 Task: Add a field from the Popular template Priority a blank project AptitudeWorks
Action: Mouse moved to (1115, 100)
Screenshot: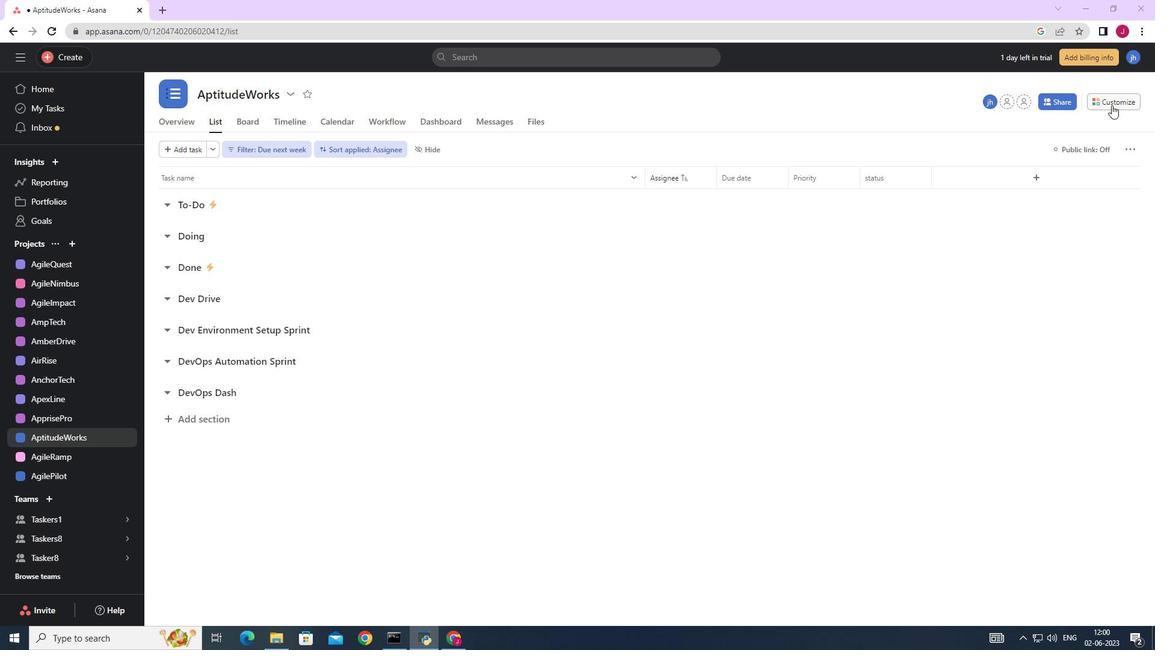 
Action: Mouse pressed left at (1115, 100)
Screenshot: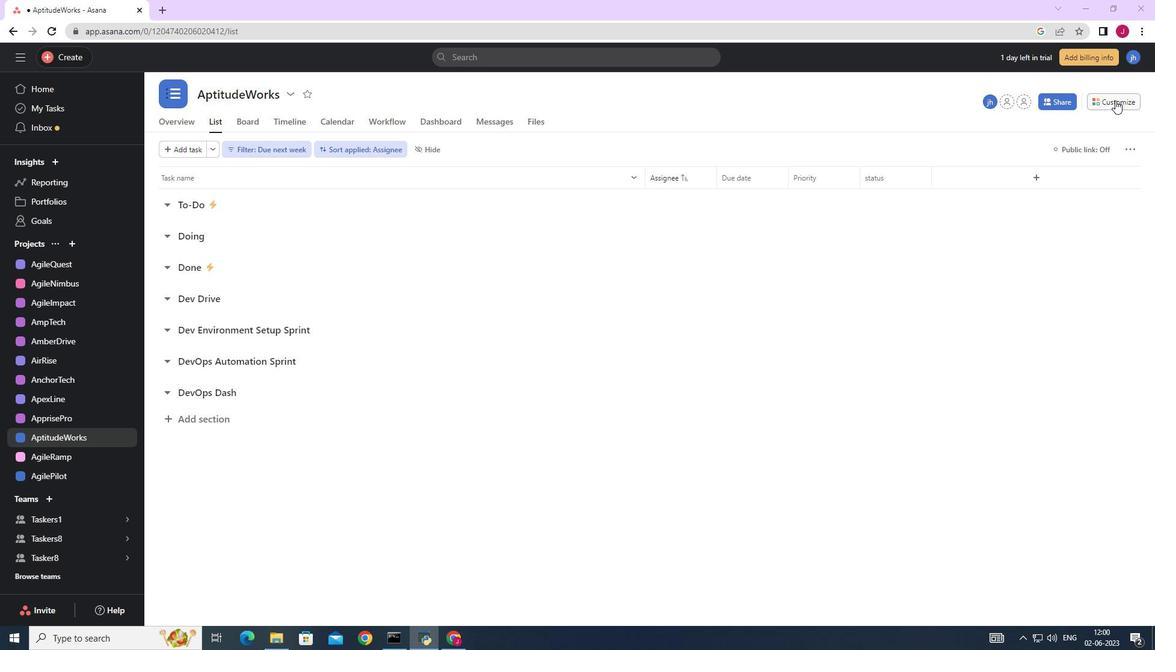 
Action: Mouse moved to (1017, 241)
Screenshot: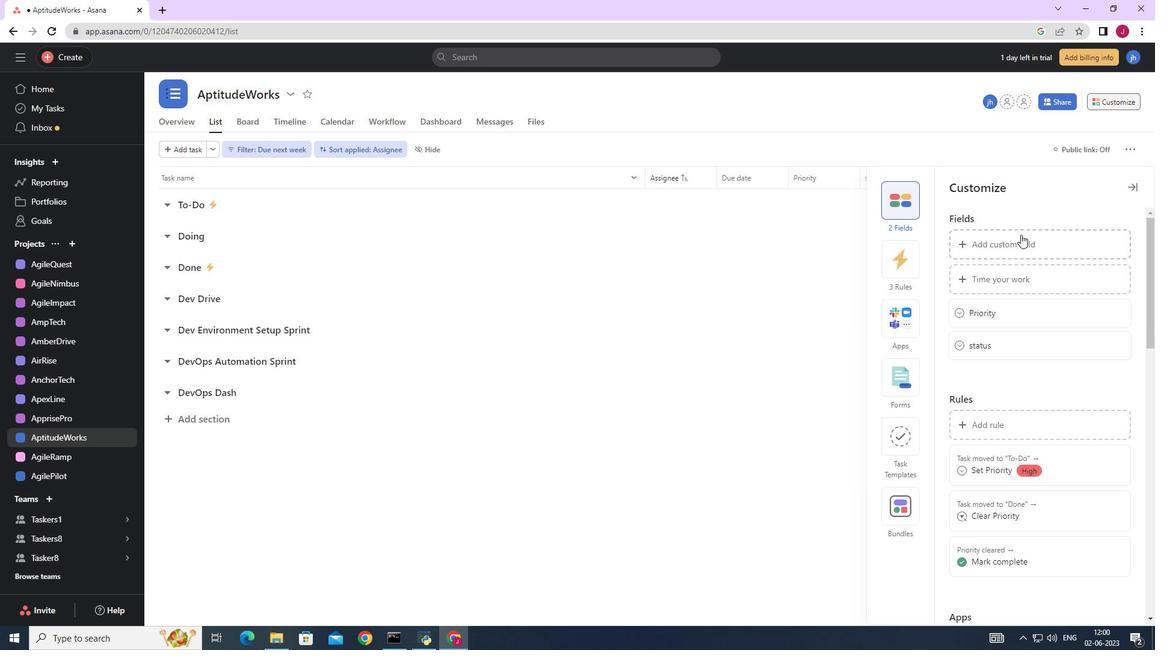 
Action: Mouse pressed left at (1017, 241)
Screenshot: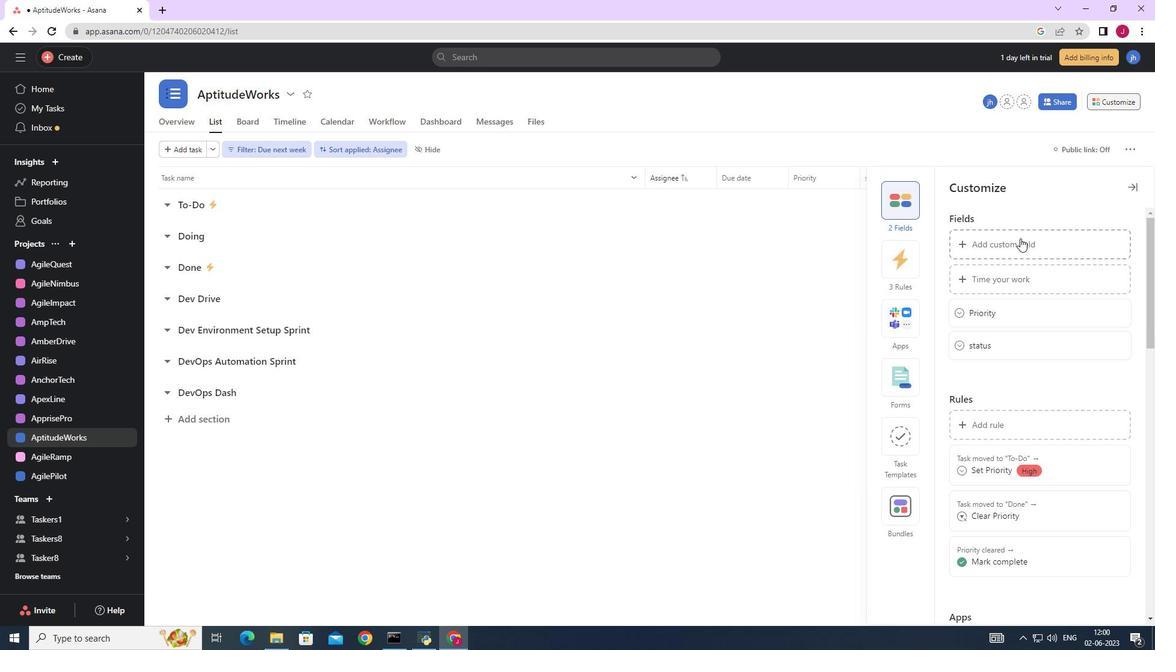 
Action: Mouse moved to (1017, 242)
Screenshot: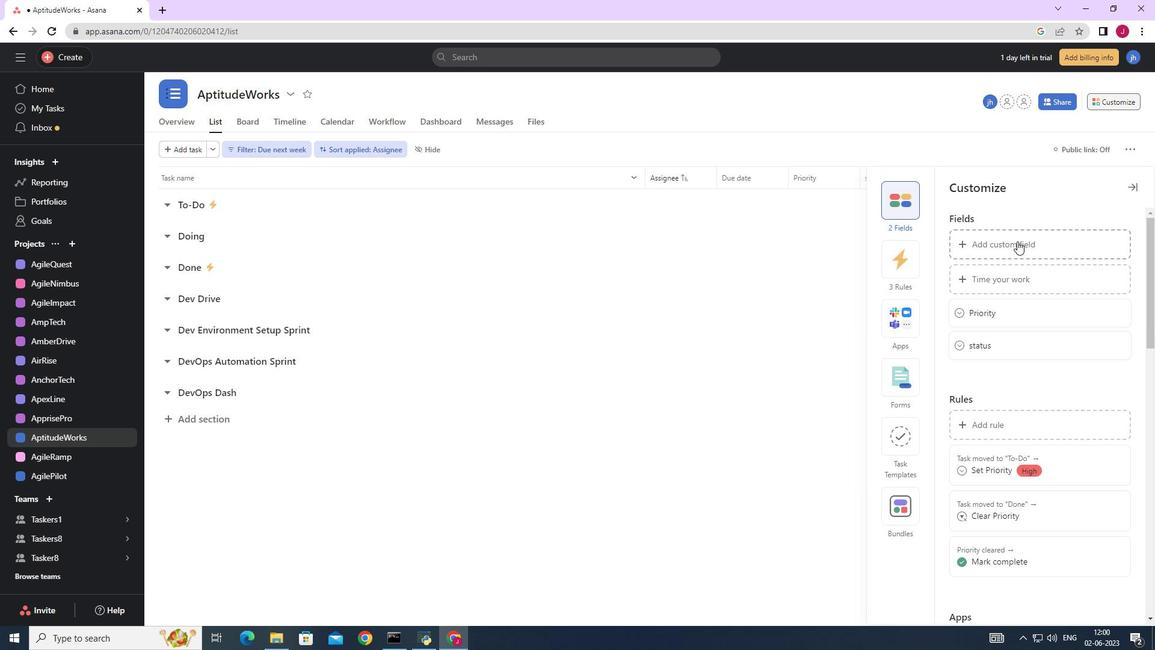 
Action: Key pressed <Key.caps_lock>P<Key.caps_lock>riority
Screenshot: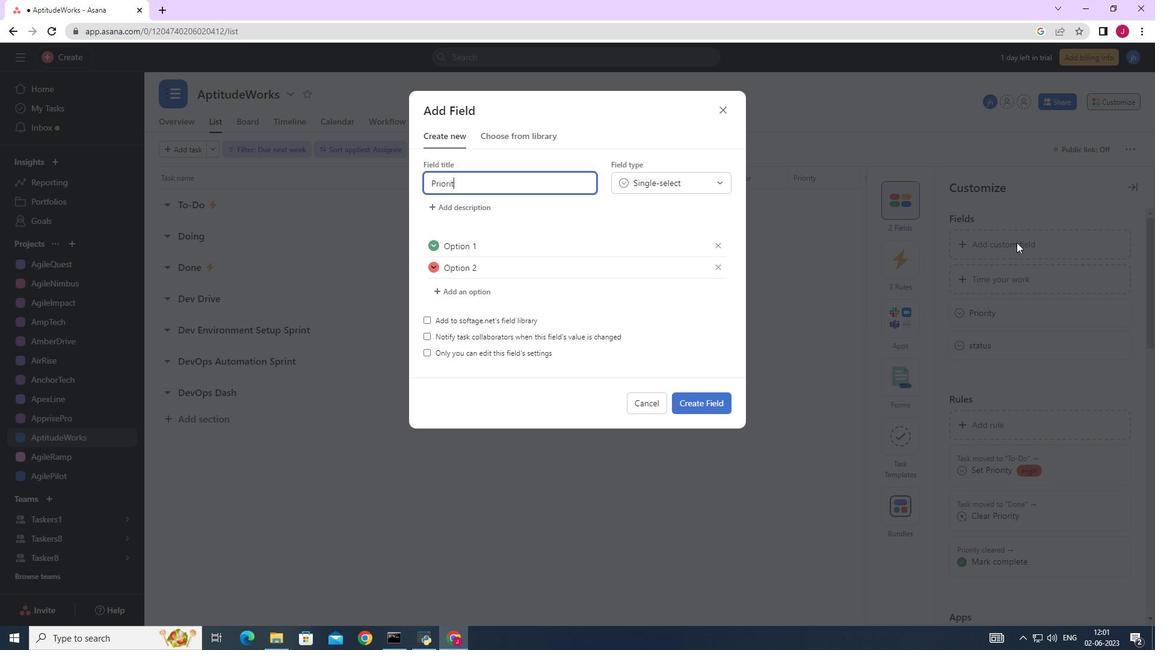 
Action: Mouse moved to (693, 400)
Screenshot: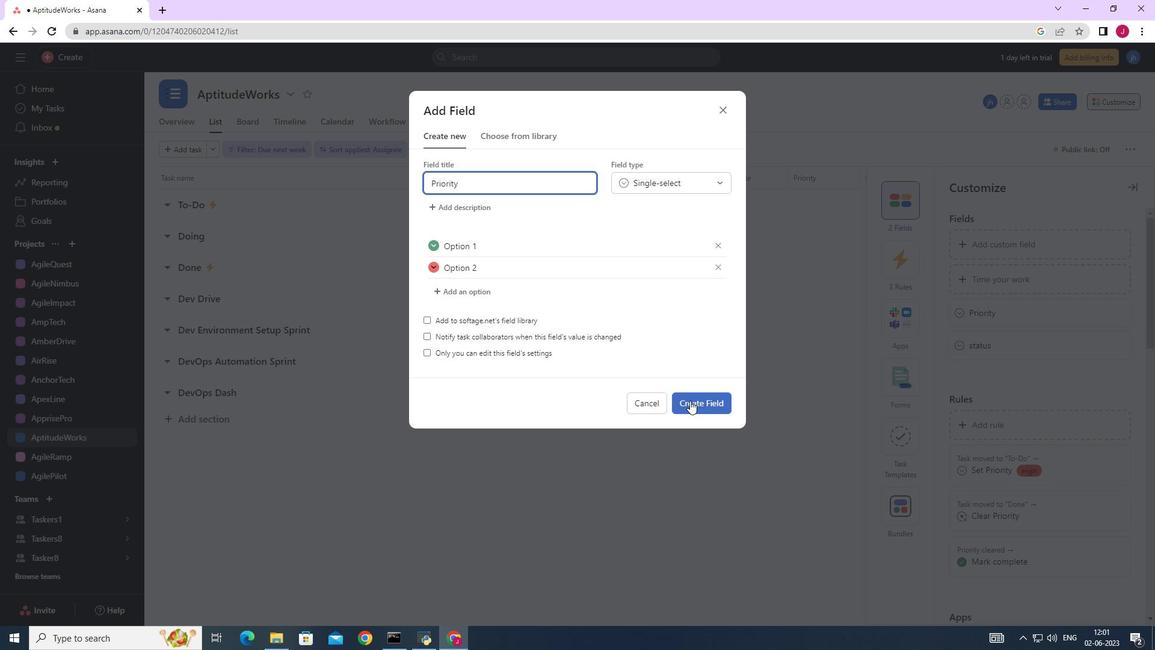 
Action: Mouse pressed left at (693, 400)
Screenshot: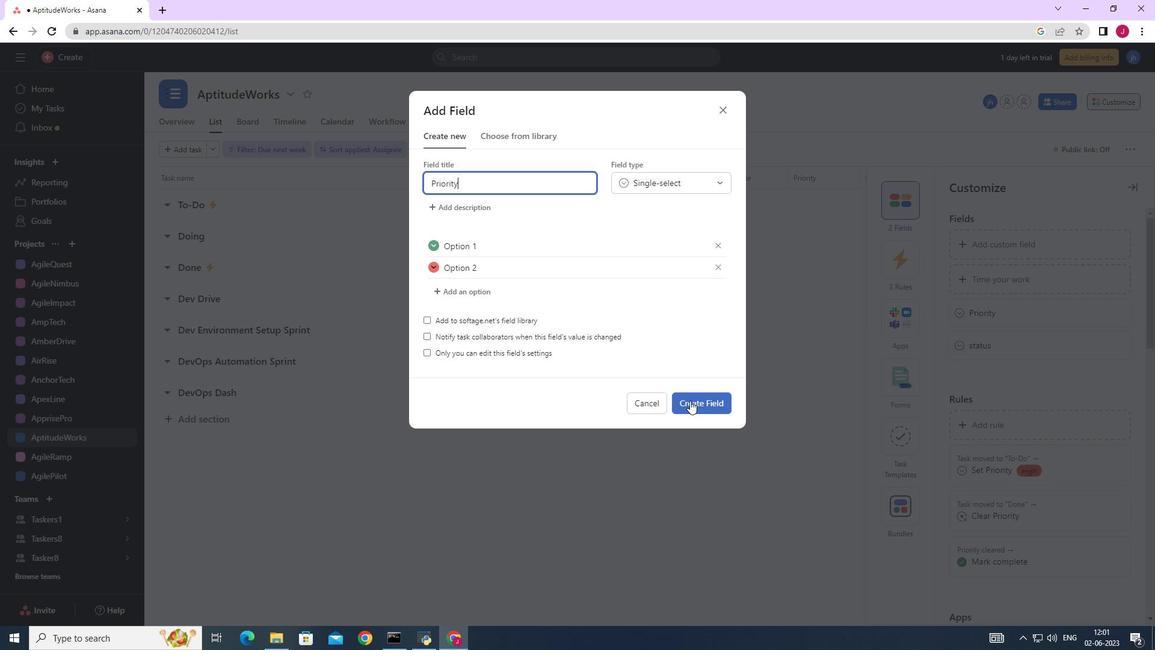 
Action: Mouse moved to (935, 275)
Screenshot: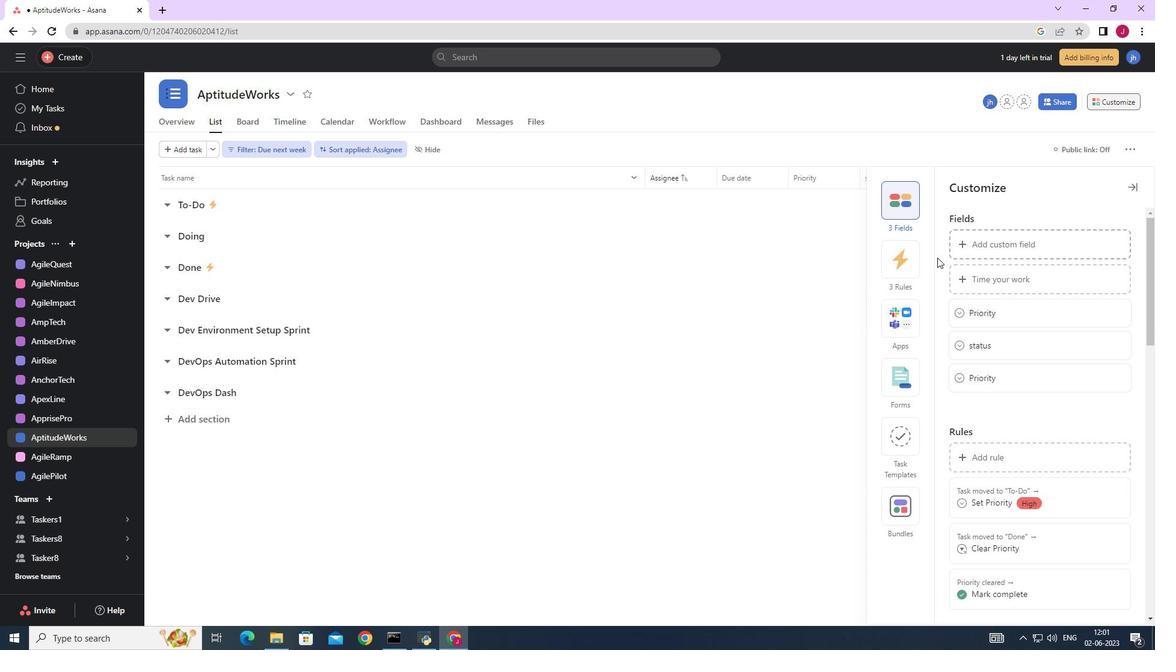 
